 Task: Enable the video filter "Video transformation filter" in the video filter module.
Action: Mouse moved to (128, 20)
Screenshot: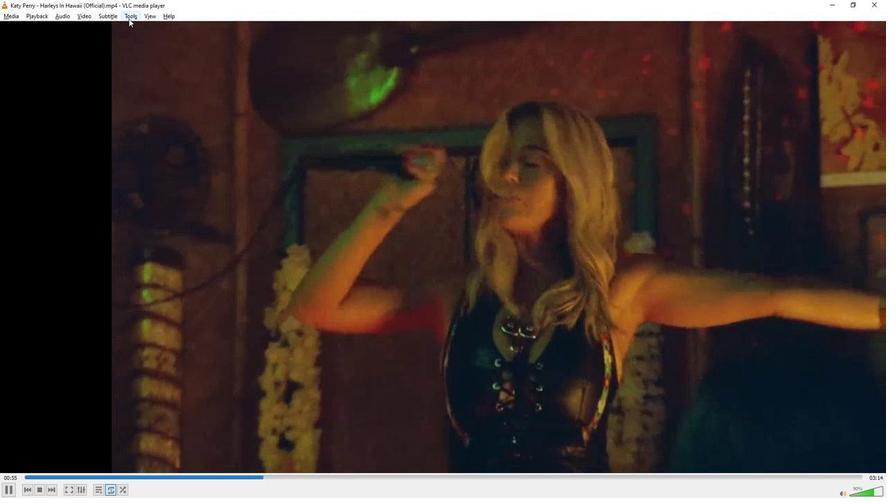 
Action: Mouse pressed left at (128, 20)
Screenshot: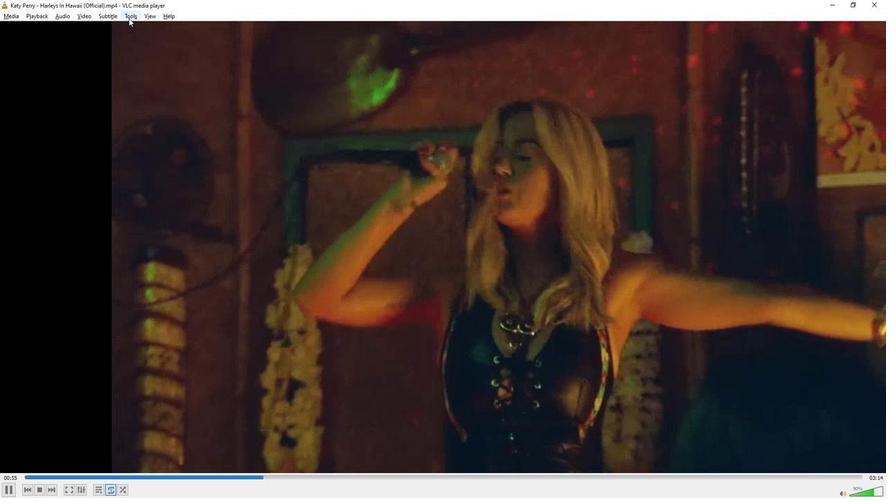 
Action: Mouse moved to (146, 124)
Screenshot: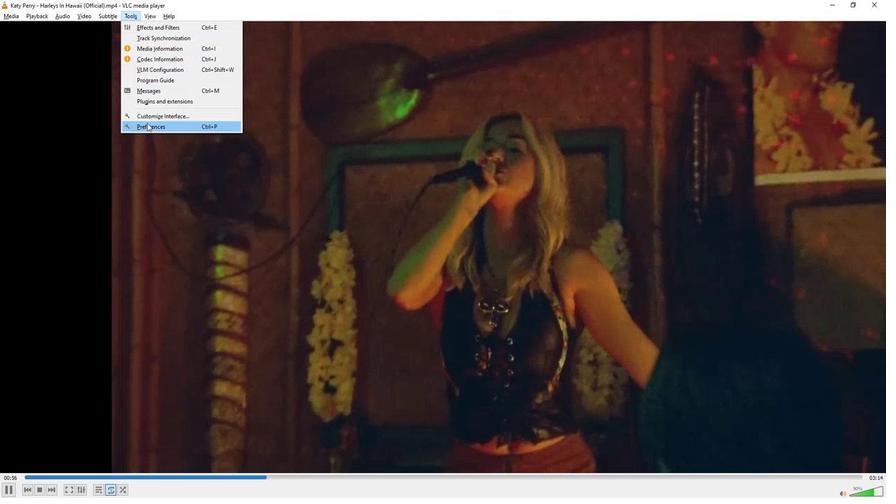 
Action: Mouse pressed left at (146, 124)
Screenshot: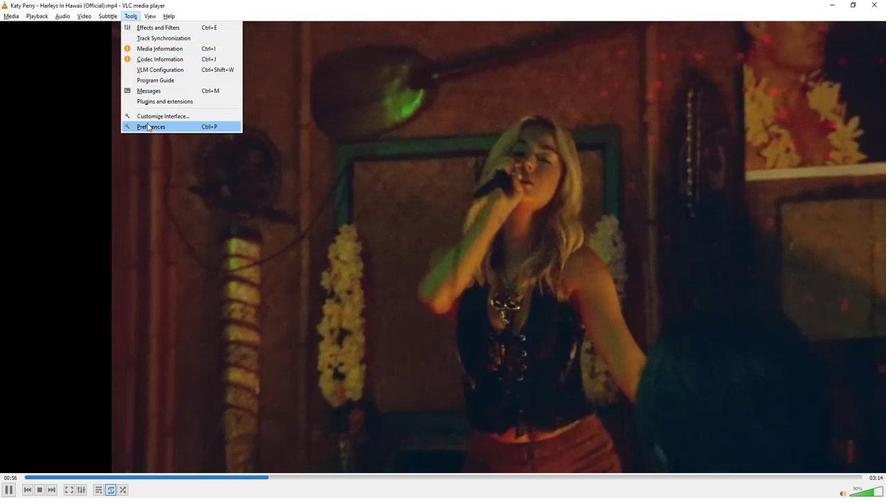 
Action: Mouse moved to (246, 346)
Screenshot: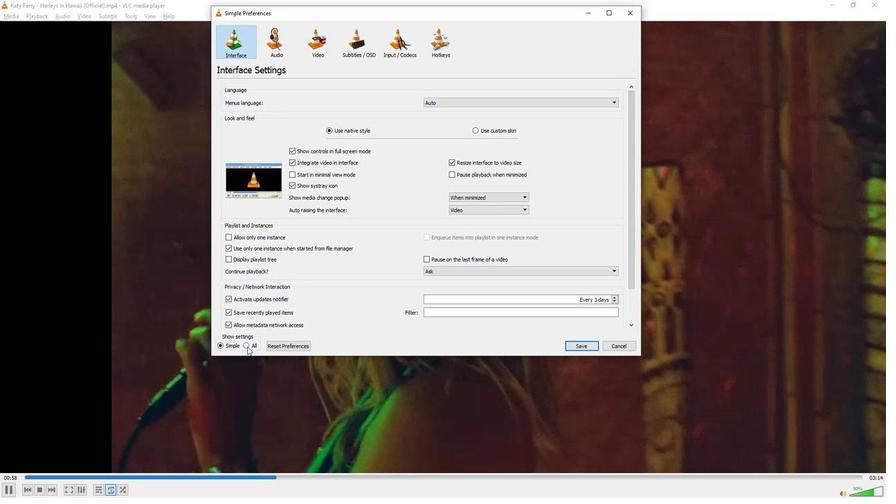 
Action: Mouse pressed left at (246, 346)
Screenshot: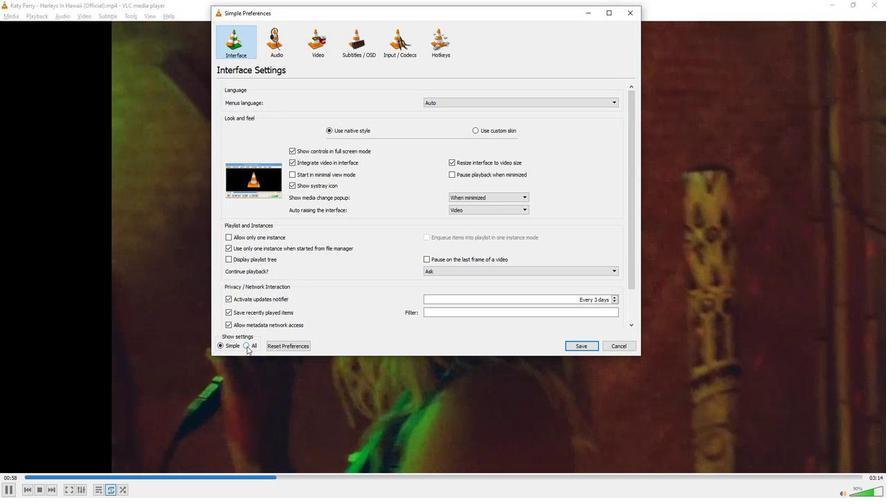 
Action: Mouse moved to (317, 208)
Screenshot: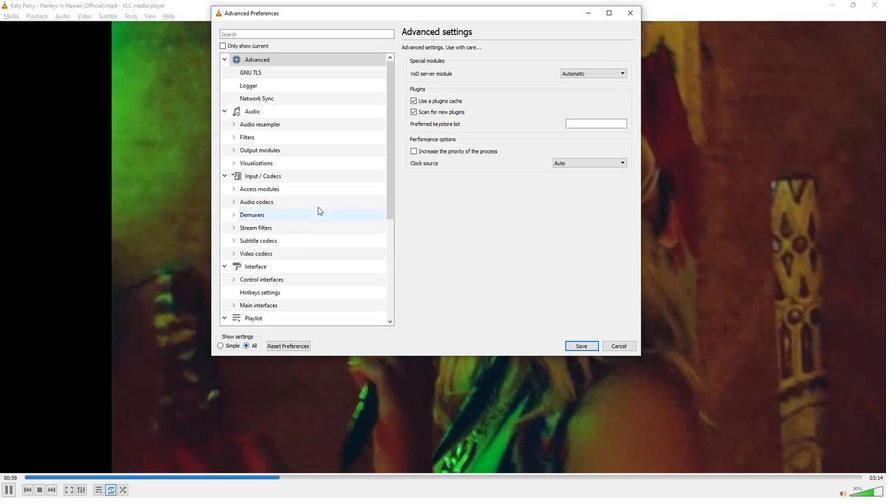 
Action: Mouse scrolled (317, 207) with delta (0, 0)
Screenshot: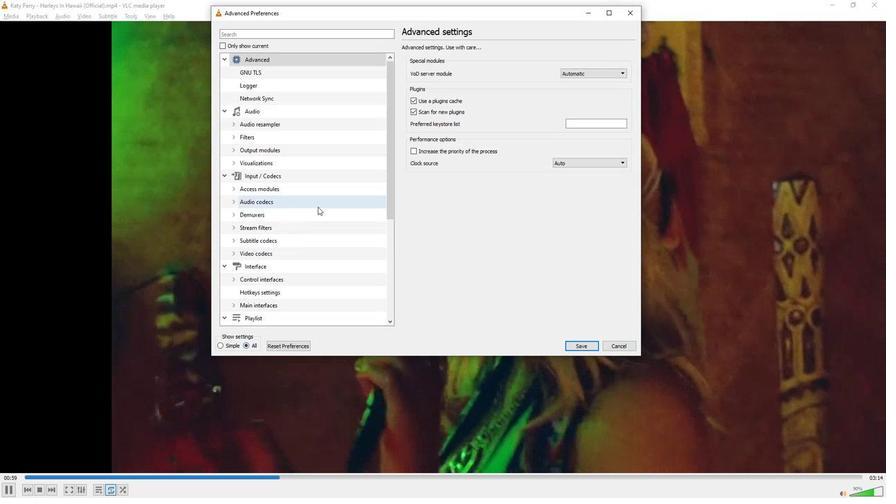 
Action: Mouse scrolled (317, 207) with delta (0, 0)
Screenshot: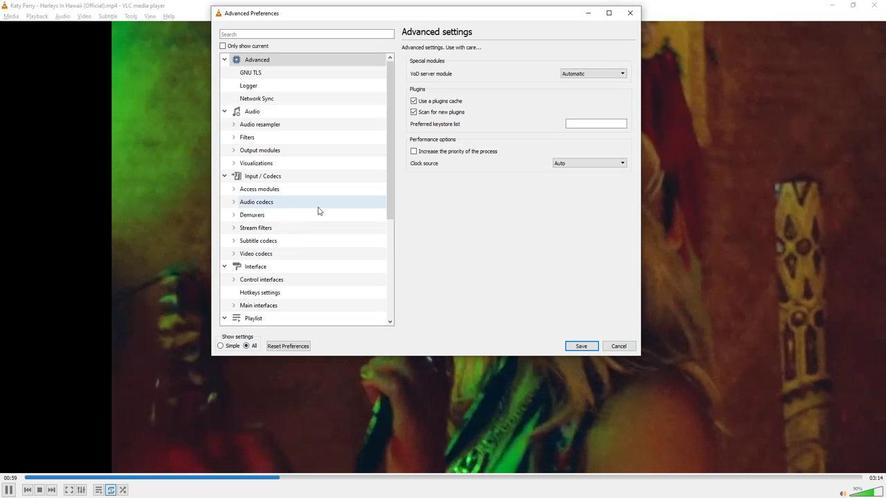 
Action: Mouse scrolled (317, 207) with delta (0, 0)
Screenshot: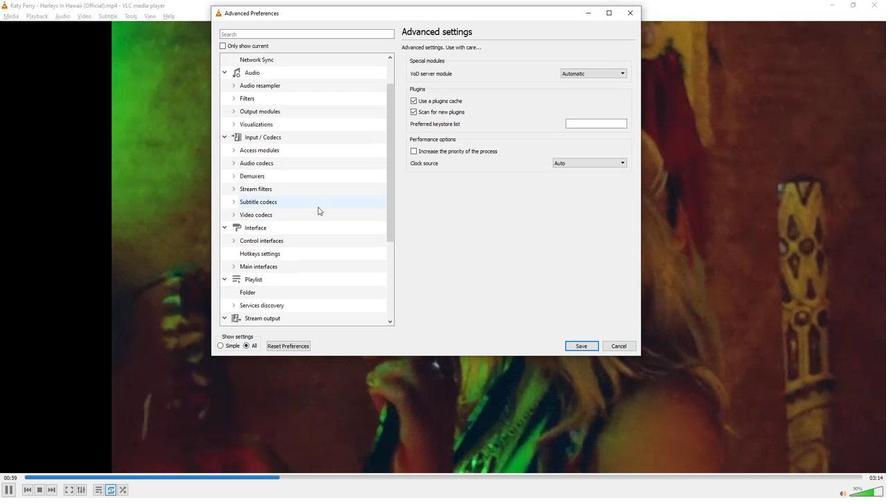 
Action: Mouse scrolled (317, 207) with delta (0, 0)
Screenshot: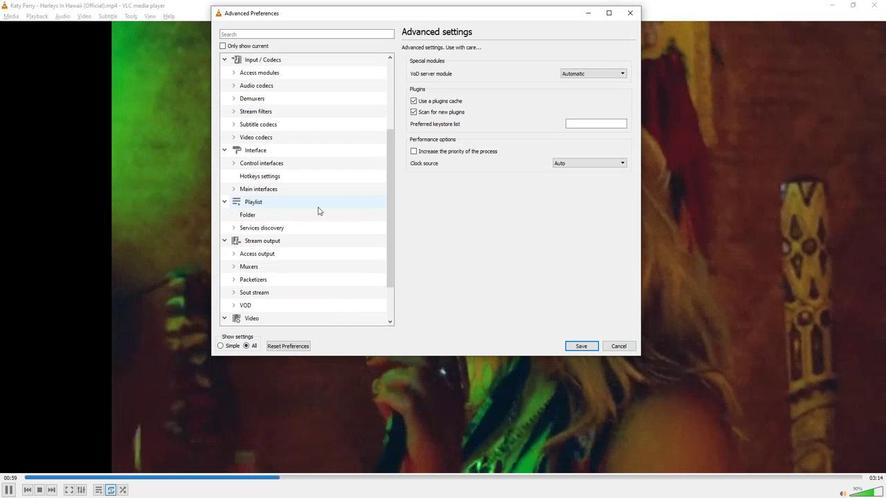 
Action: Mouse moved to (252, 291)
Screenshot: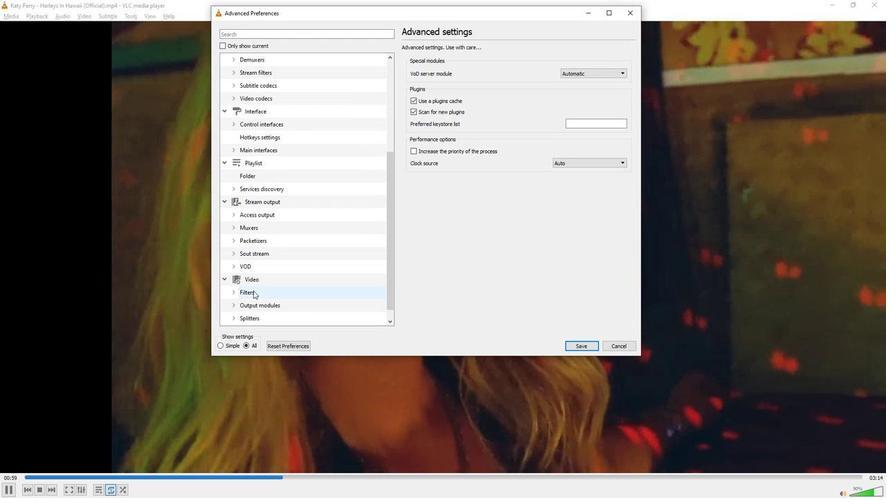
Action: Mouse pressed left at (252, 291)
Screenshot: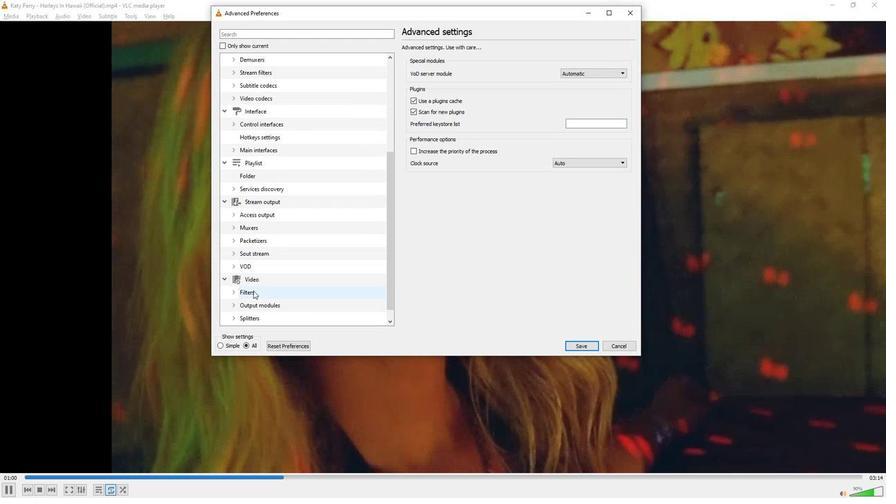 
Action: Mouse moved to (416, 86)
Screenshot: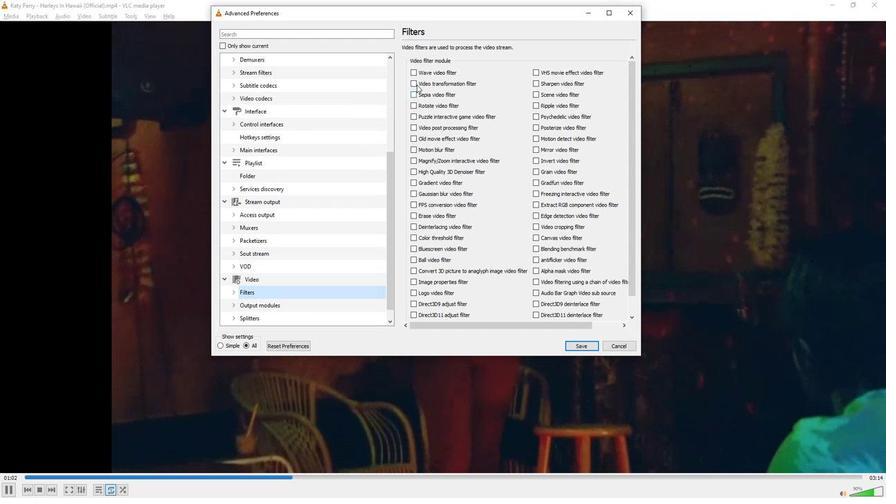 
Action: Mouse pressed left at (416, 86)
Screenshot: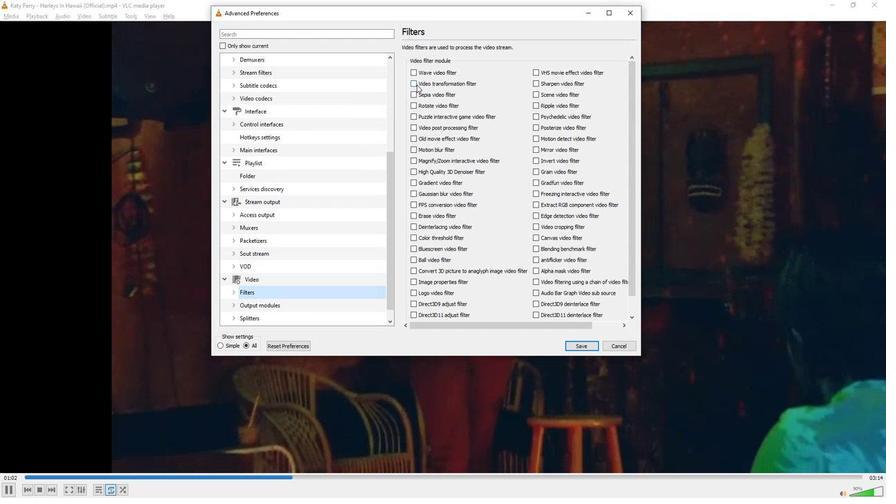 
Action: Mouse moved to (397, 106)
Screenshot: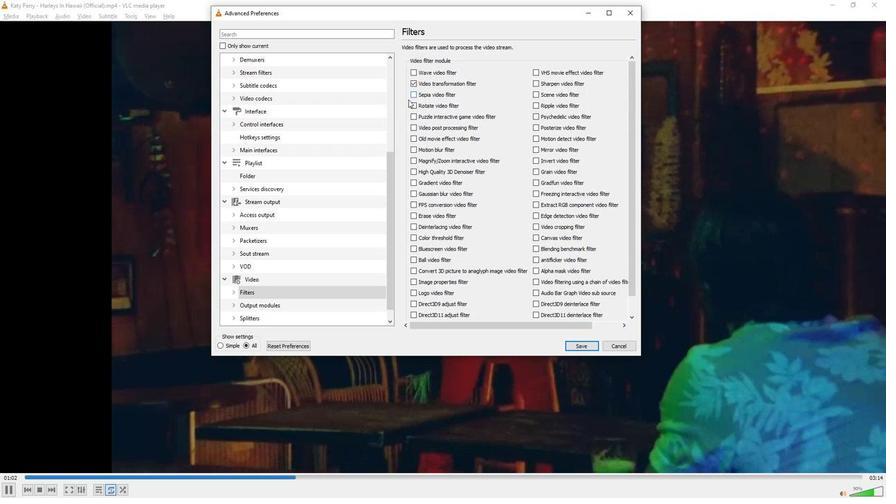 
